 Task: Reply to email with the signature Daisy Wilson with the subject 'Service renewal' from softage.1@softage.net with the message 'I would like to request a change in the project timeline due to unforeseen circumstances.'
Action: Mouse moved to (1009, 260)
Screenshot: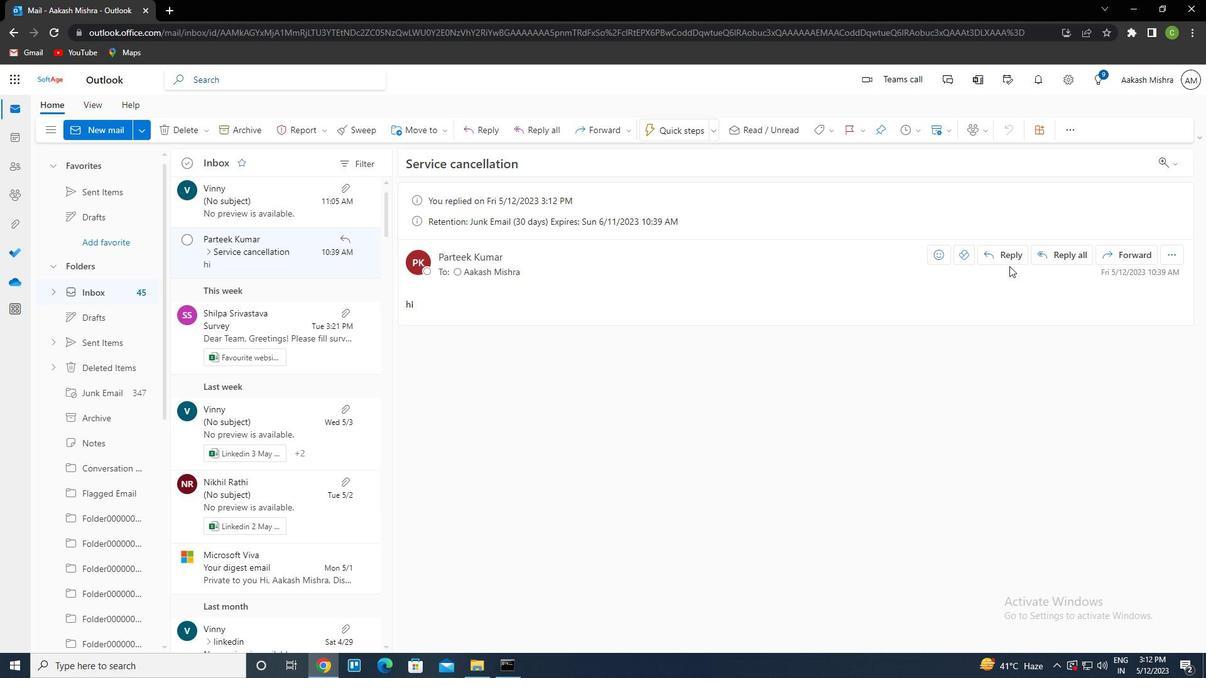 
Action: Mouse pressed left at (1009, 260)
Screenshot: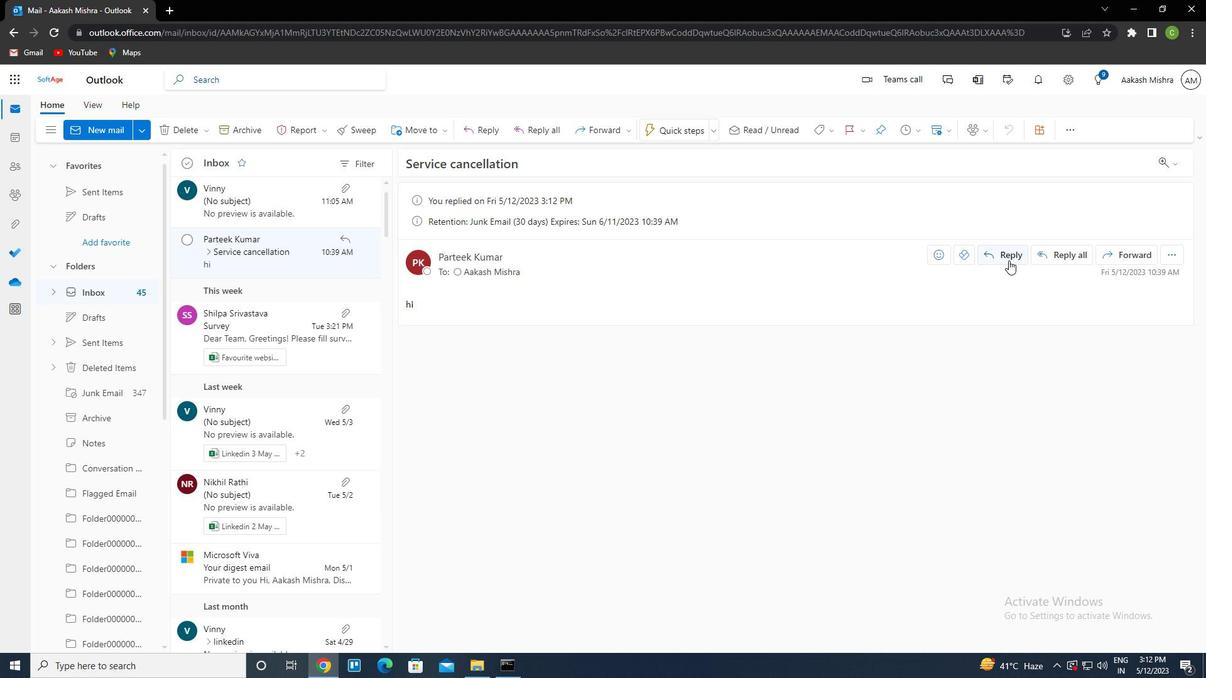 
Action: Mouse moved to (819, 130)
Screenshot: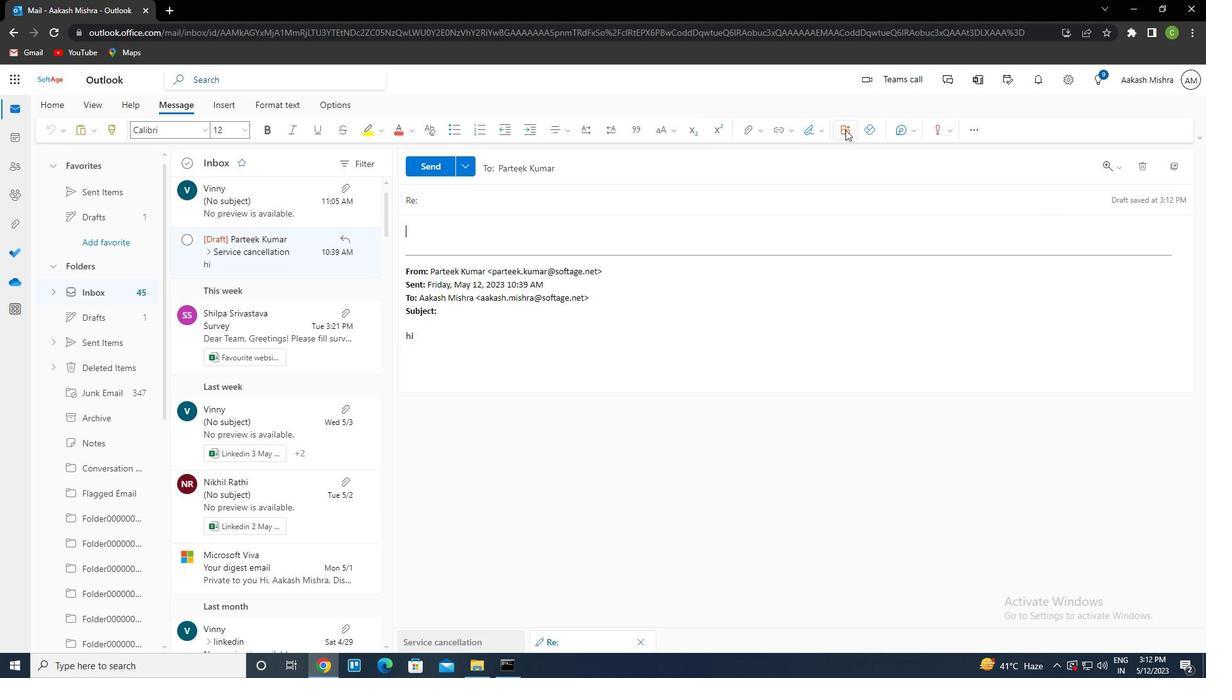 
Action: Mouse pressed left at (819, 130)
Screenshot: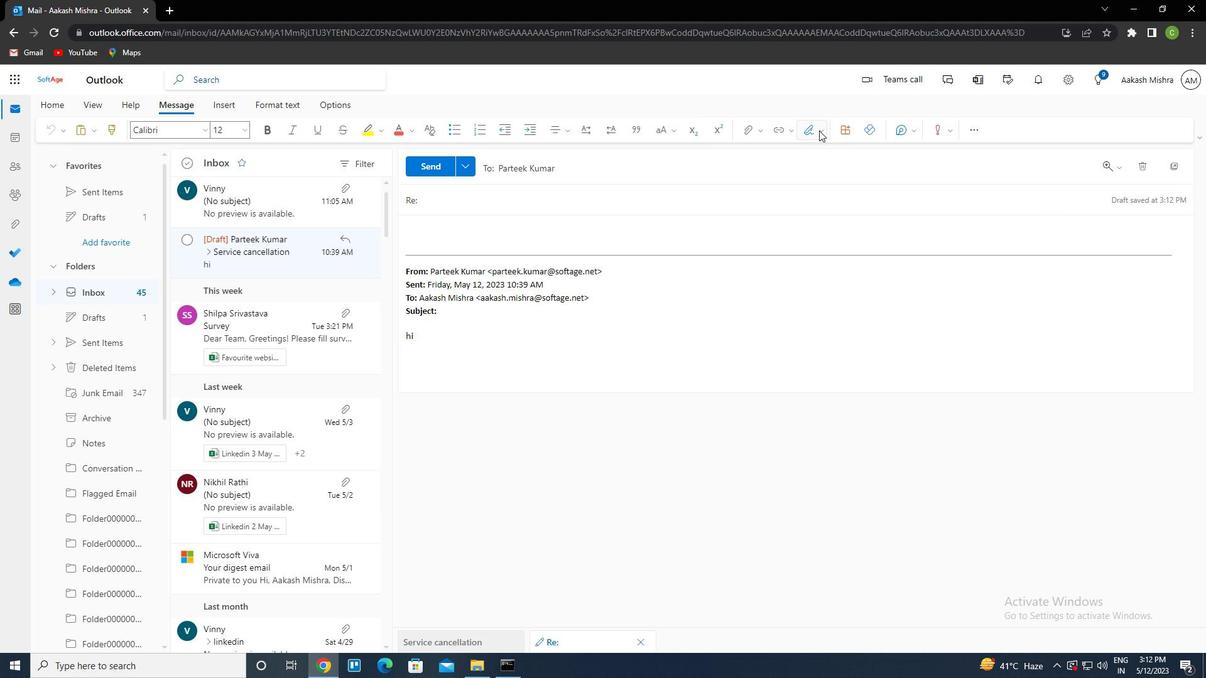 
Action: Mouse moved to (792, 184)
Screenshot: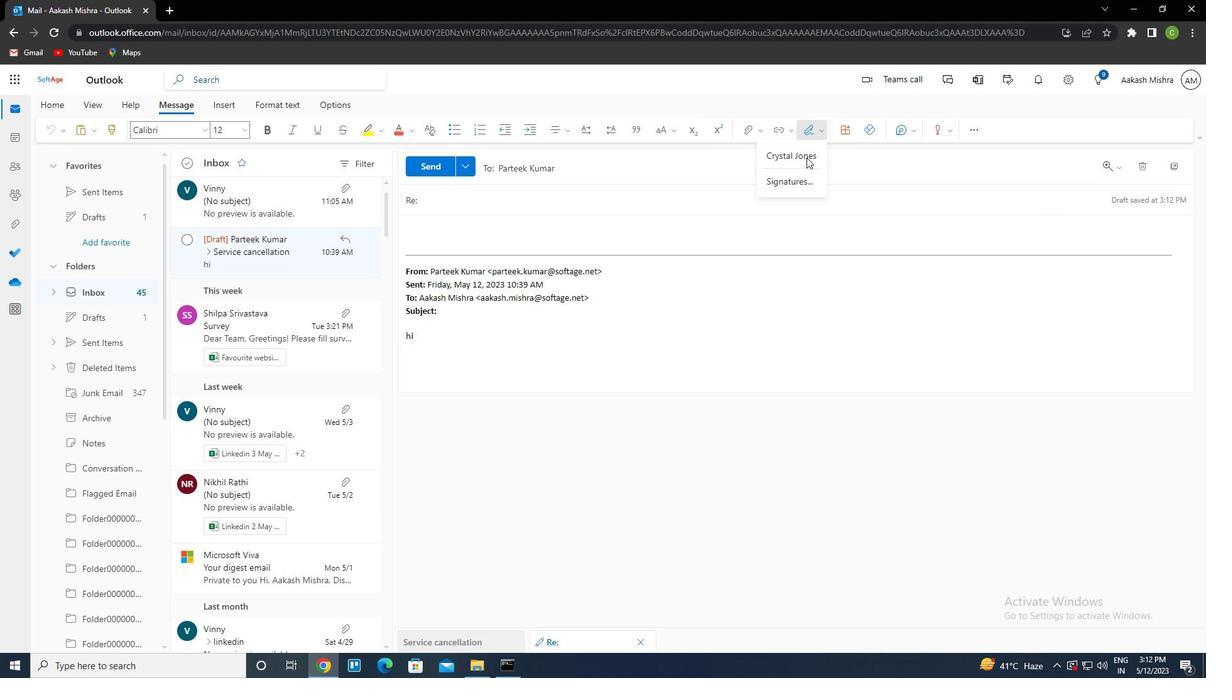 
Action: Mouse pressed left at (792, 184)
Screenshot: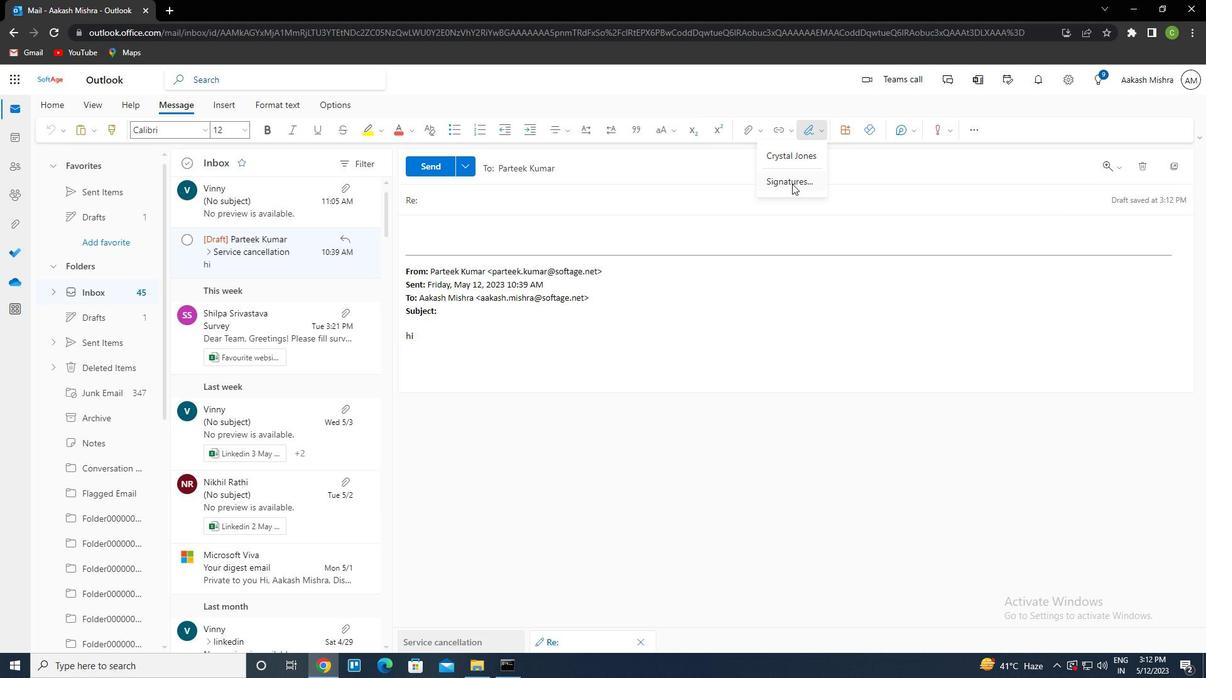 
Action: Mouse moved to (845, 228)
Screenshot: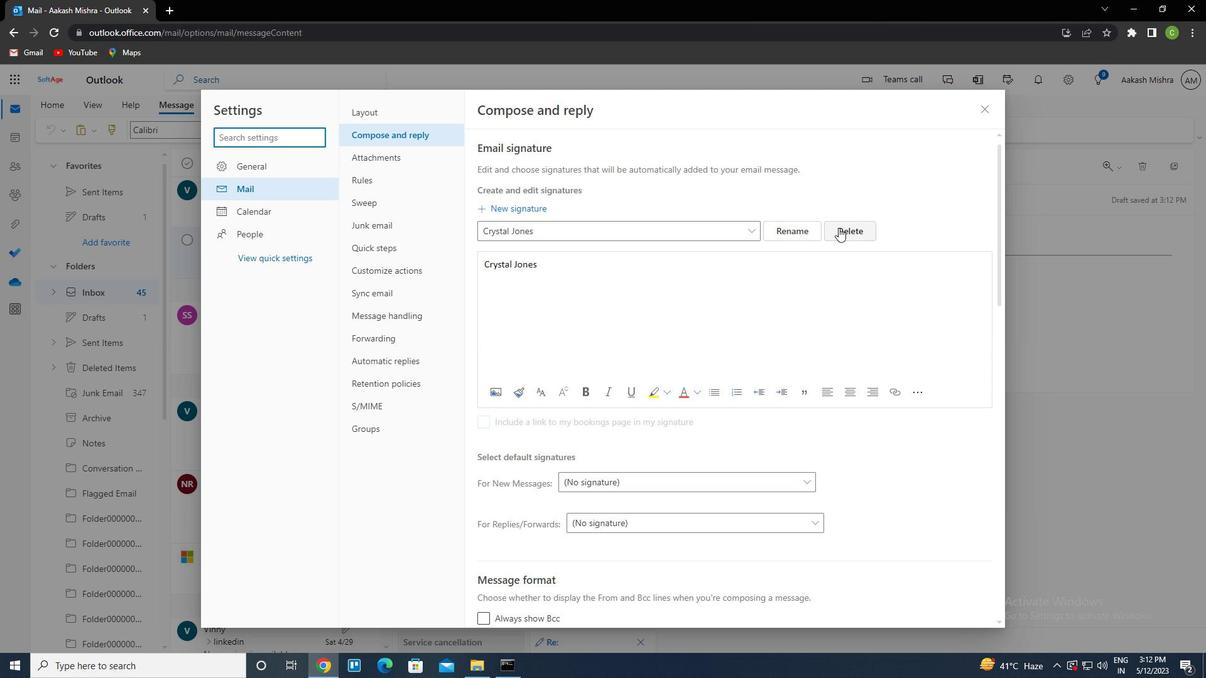 
Action: Mouse pressed left at (845, 228)
Screenshot: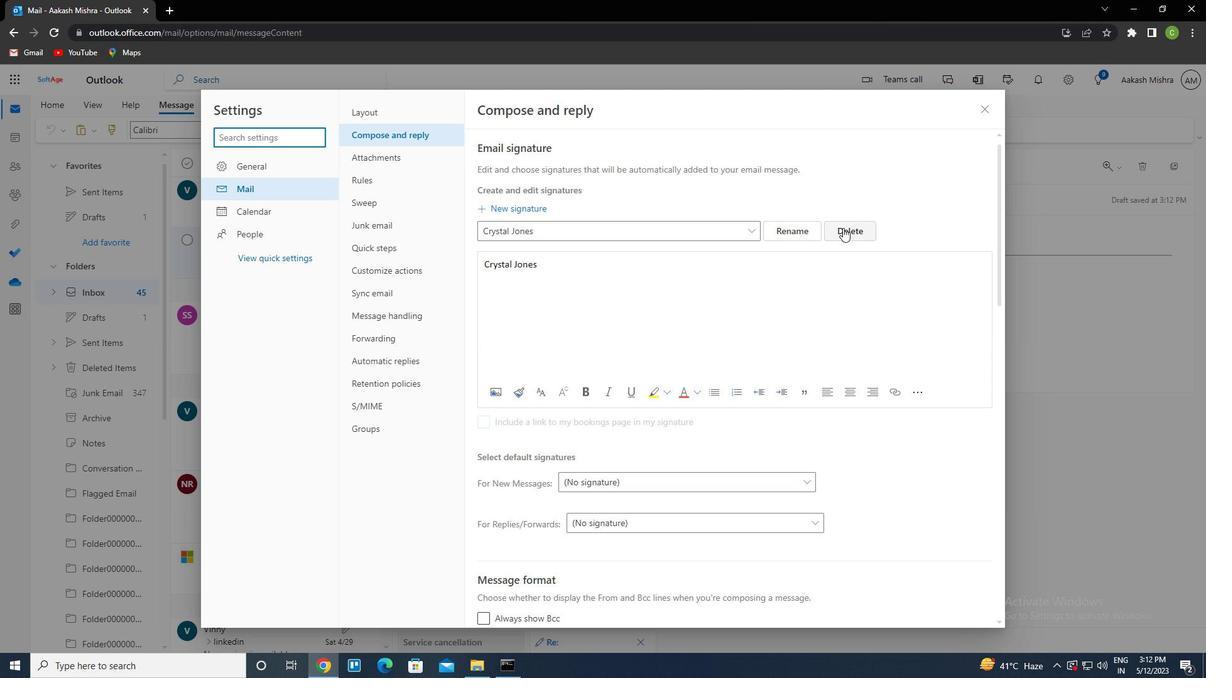 
Action: Mouse moved to (676, 227)
Screenshot: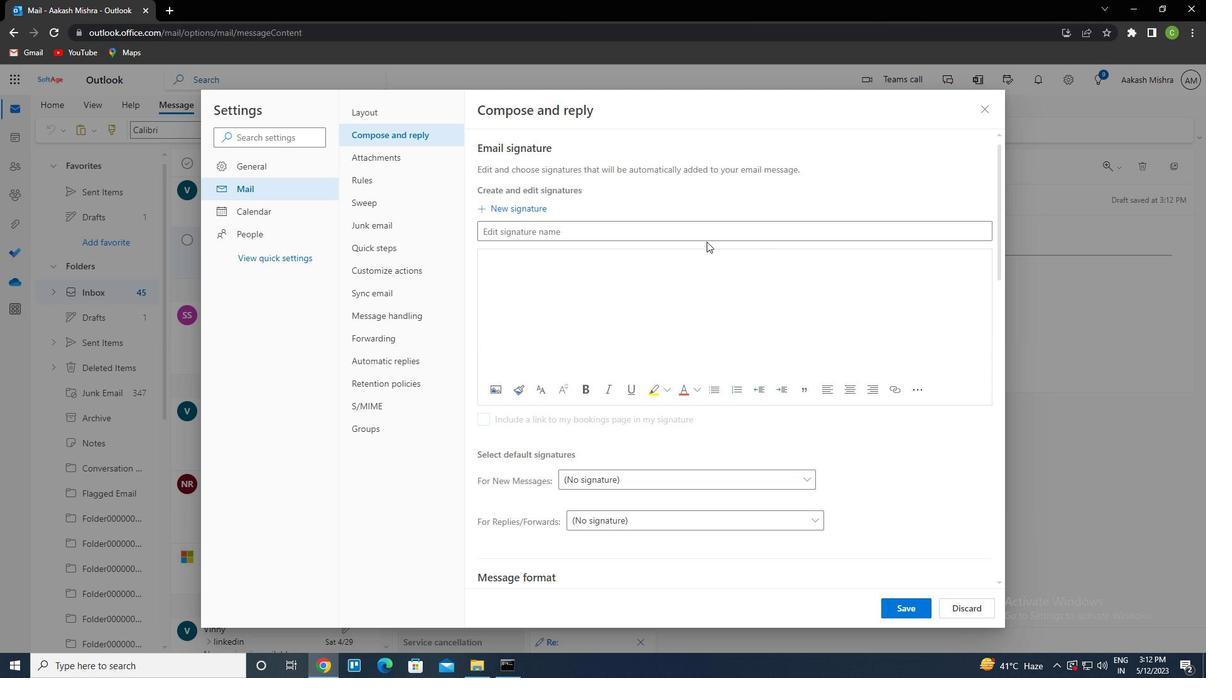 
Action: Mouse pressed left at (676, 227)
Screenshot: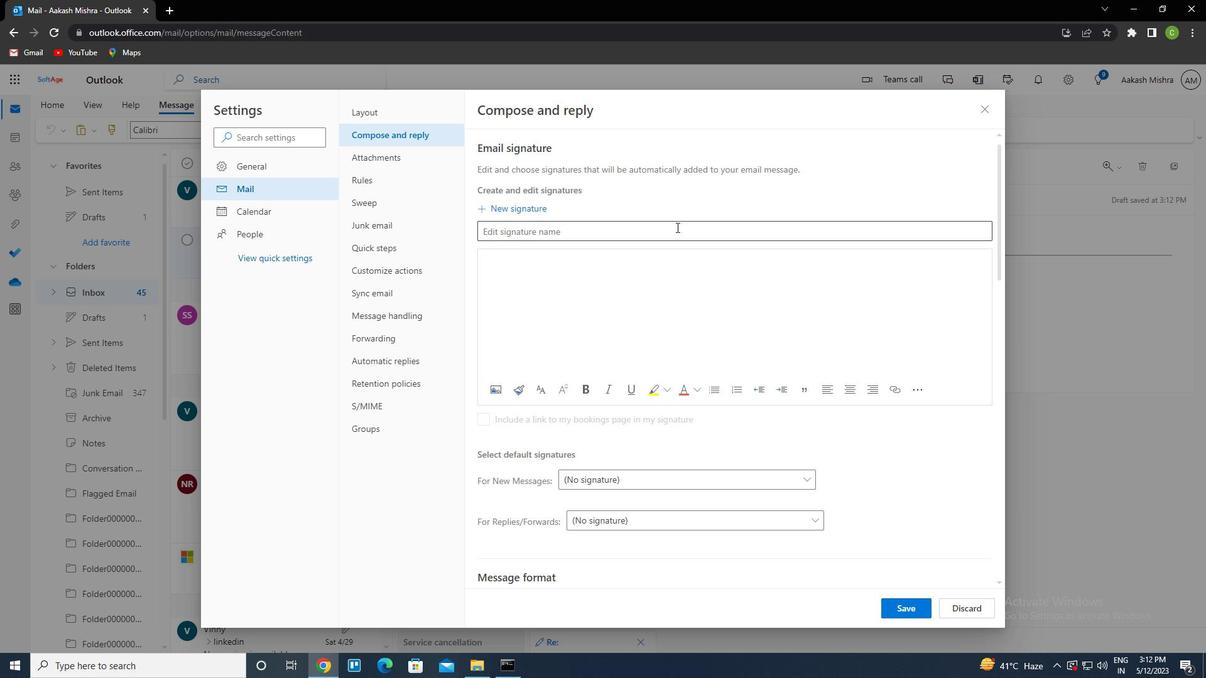 
Action: Key pressed <Key.caps_lock>d<Key.caps_lock>aisy<Key.space><Key.caps_lock>w<Key.caps_lock>ilson<Key.tab><Key.caps_lock>d<Key.caps_lock>aisy<Key.space><Key.caps_lock>w<Key.caps_lock>ilson
Screenshot: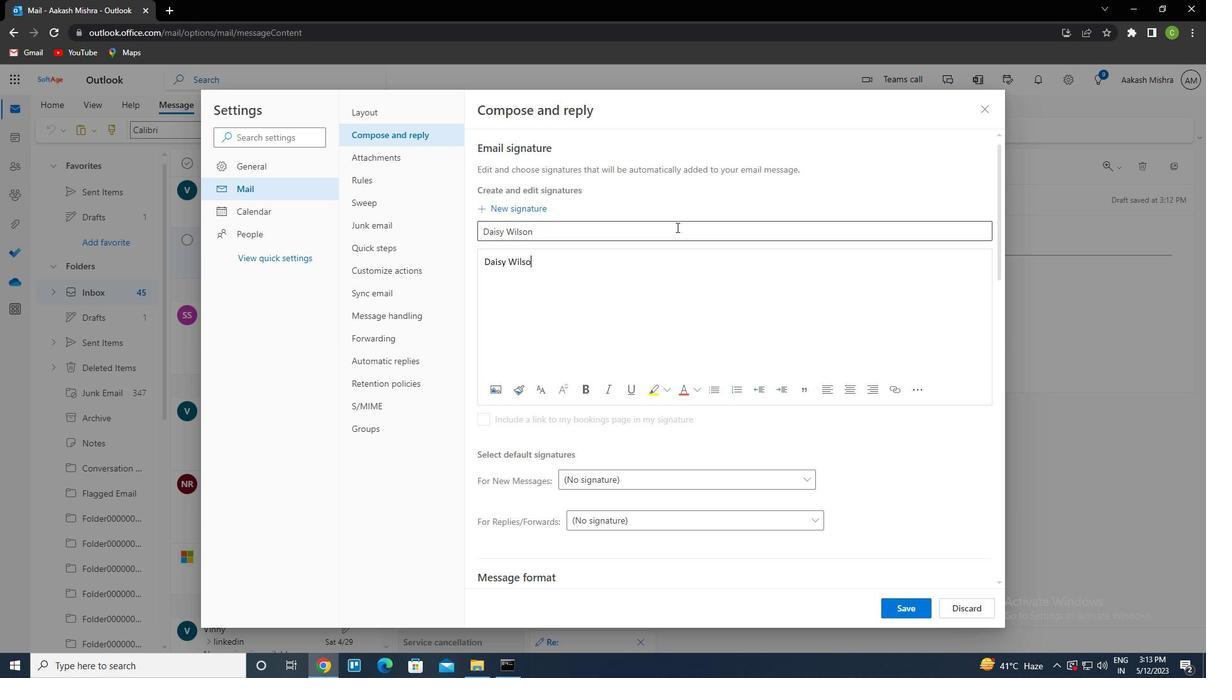 
Action: Mouse moved to (904, 606)
Screenshot: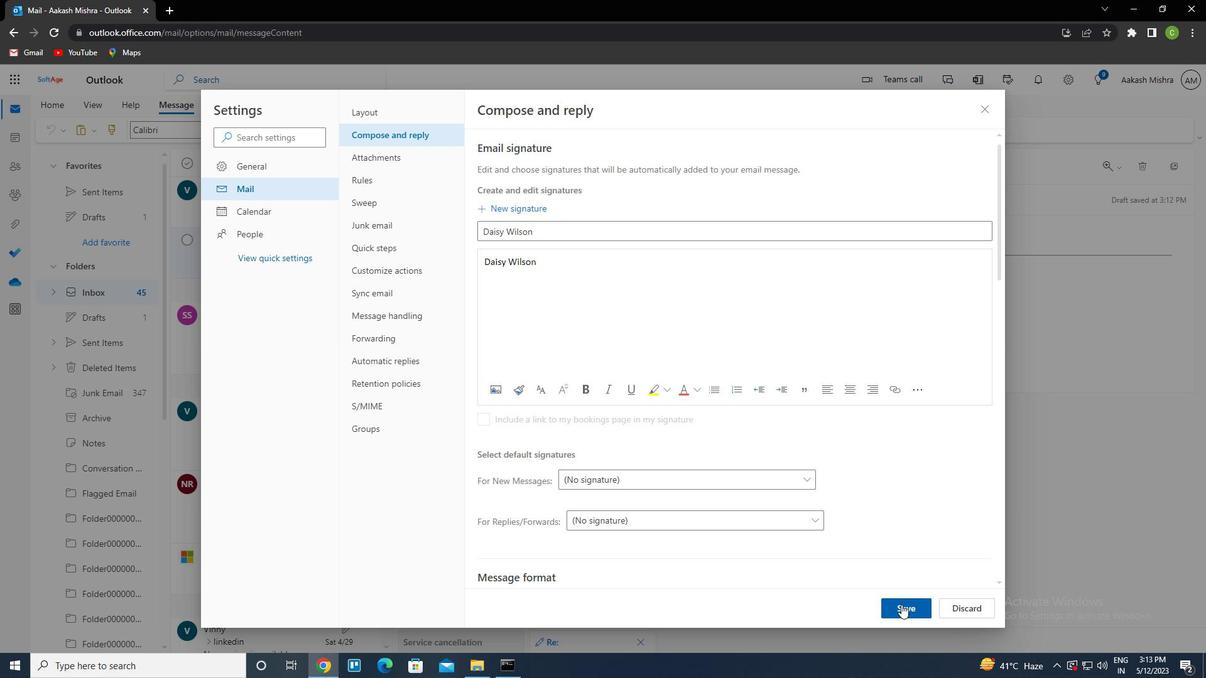 
Action: Mouse pressed left at (904, 606)
Screenshot: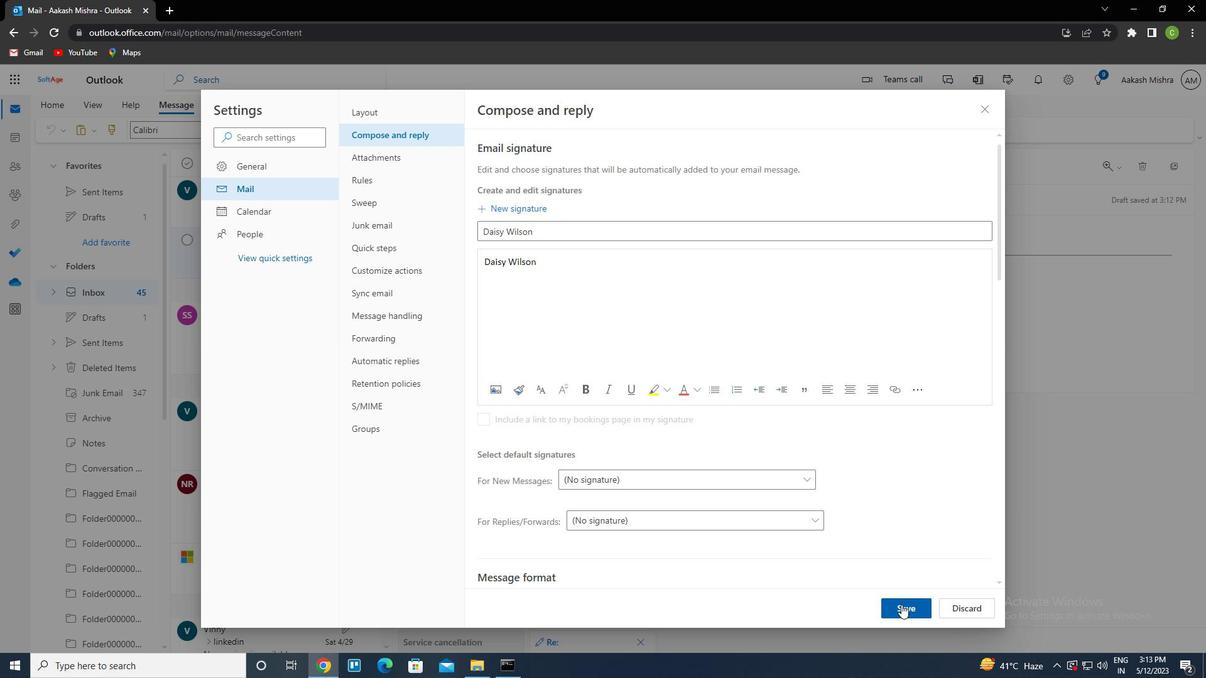 
Action: Mouse moved to (987, 113)
Screenshot: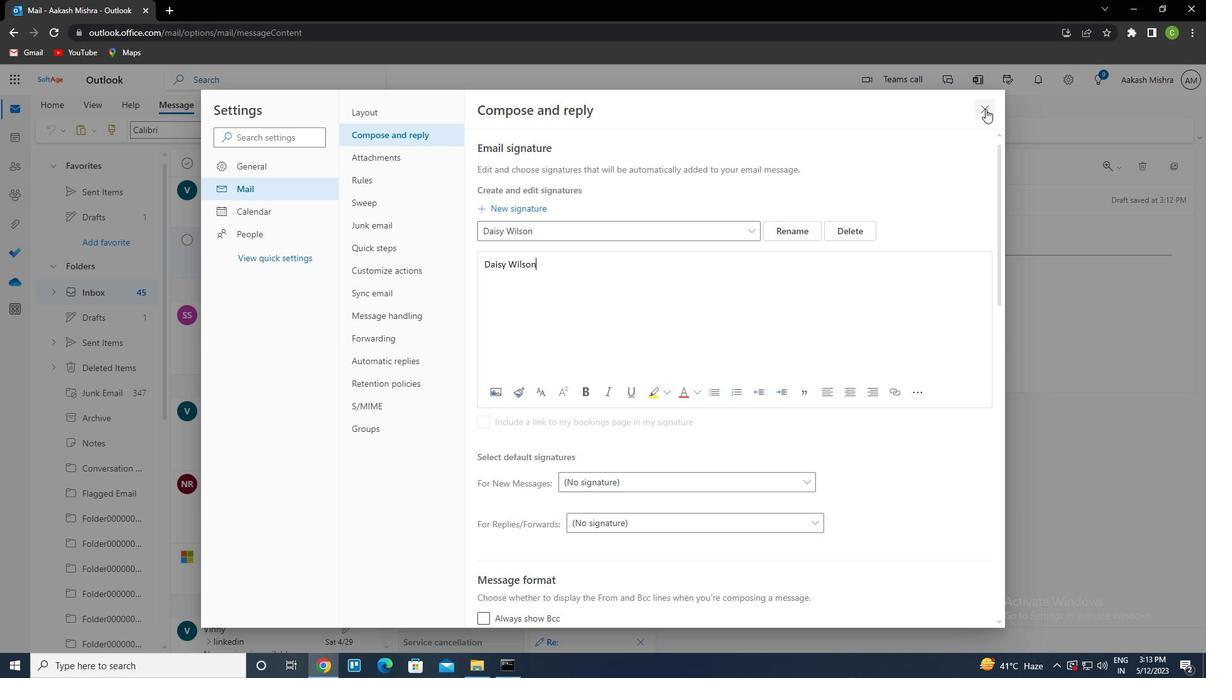 
Action: Mouse pressed left at (987, 113)
Screenshot: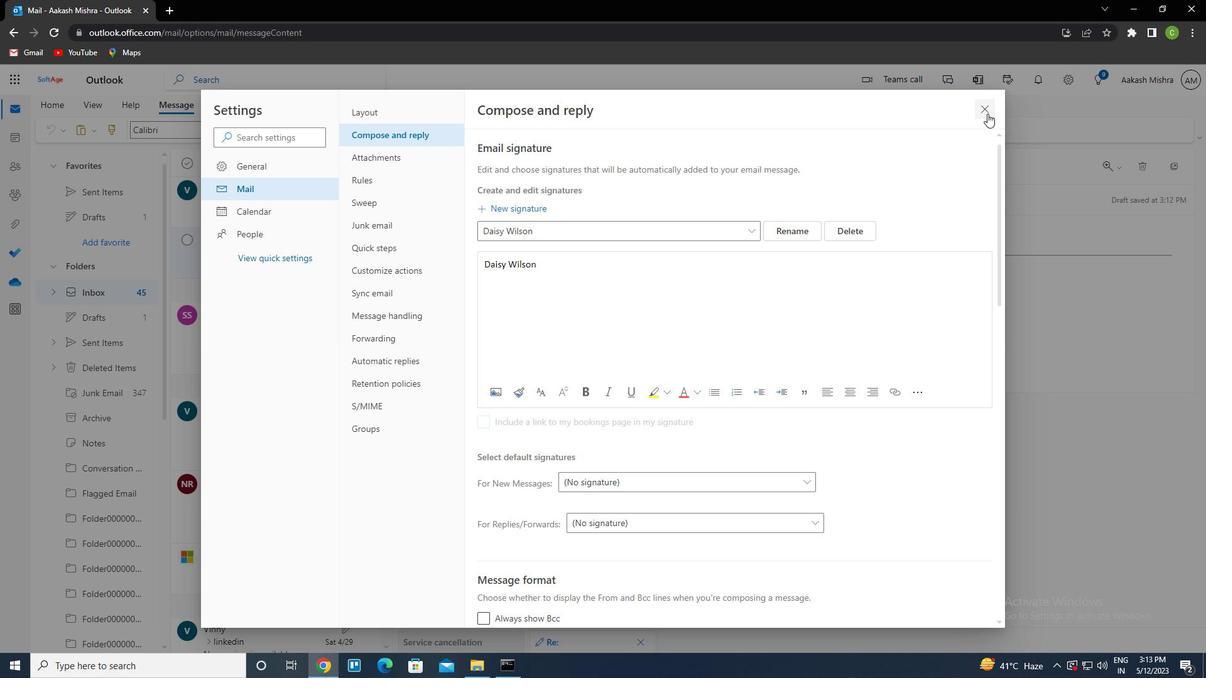 
Action: Mouse moved to (821, 131)
Screenshot: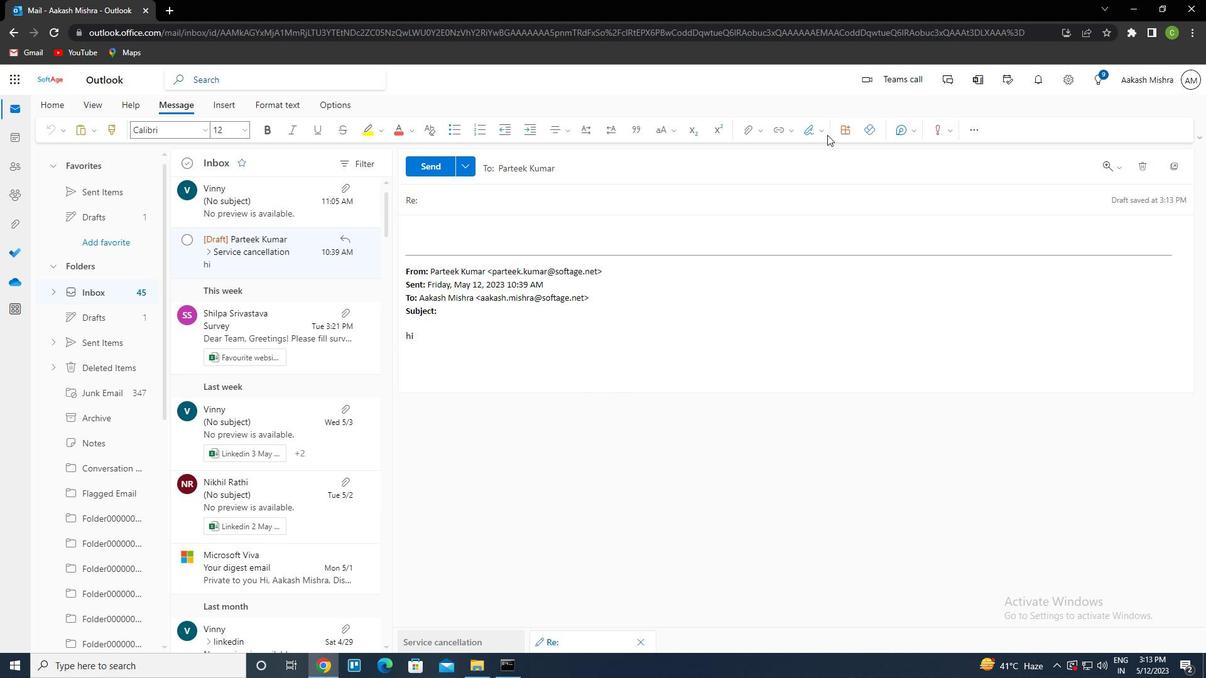 
Action: Mouse pressed left at (821, 131)
Screenshot: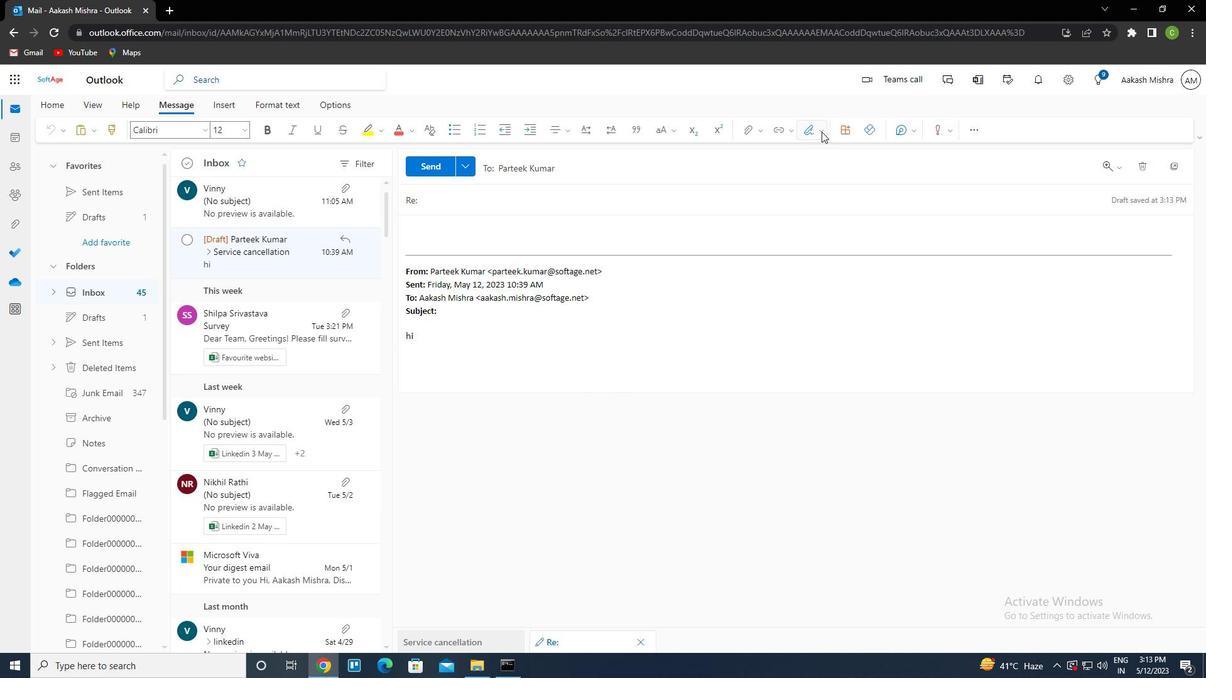 
Action: Mouse moved to (786, 159)
Screenshot: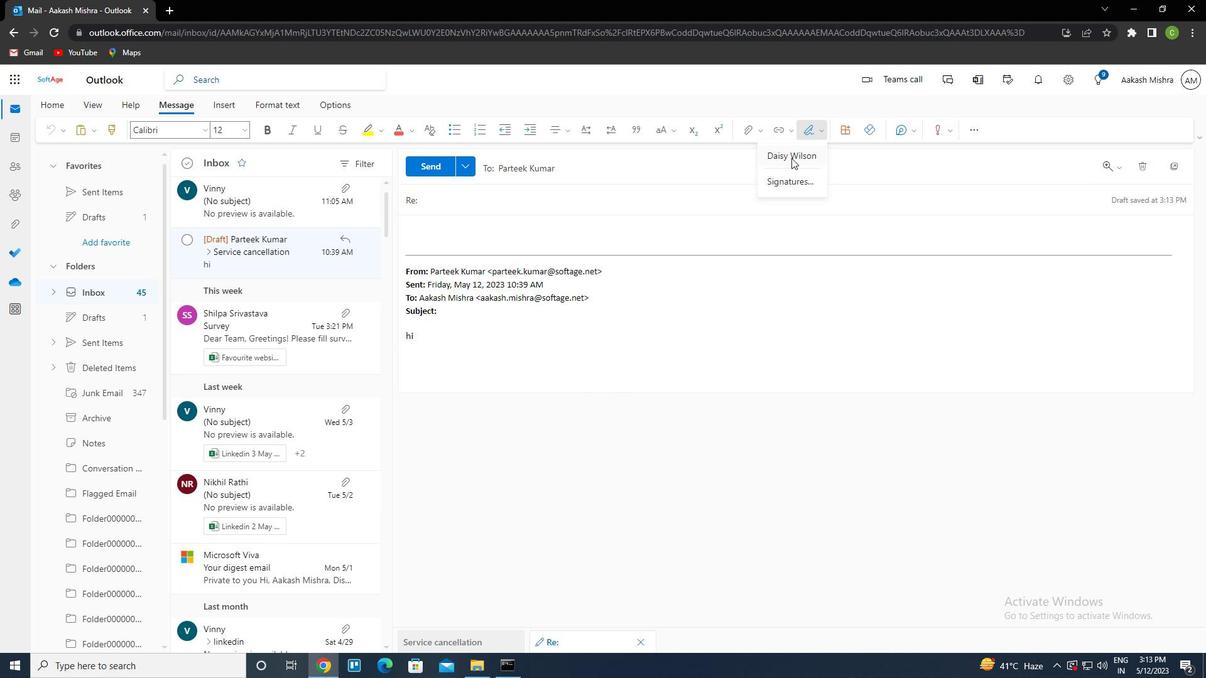 
Action: Mouse pressed left at (786, 159)
Screenshot: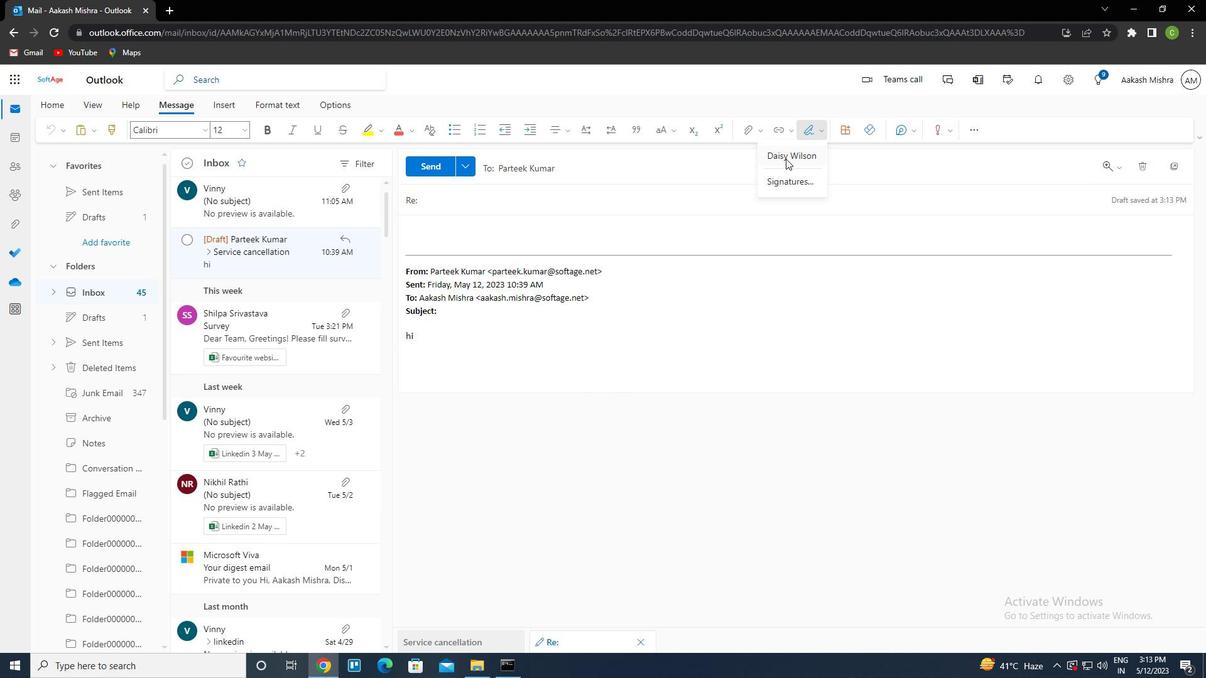 
Action: Mouse moved to (473, 198)
Screenshot: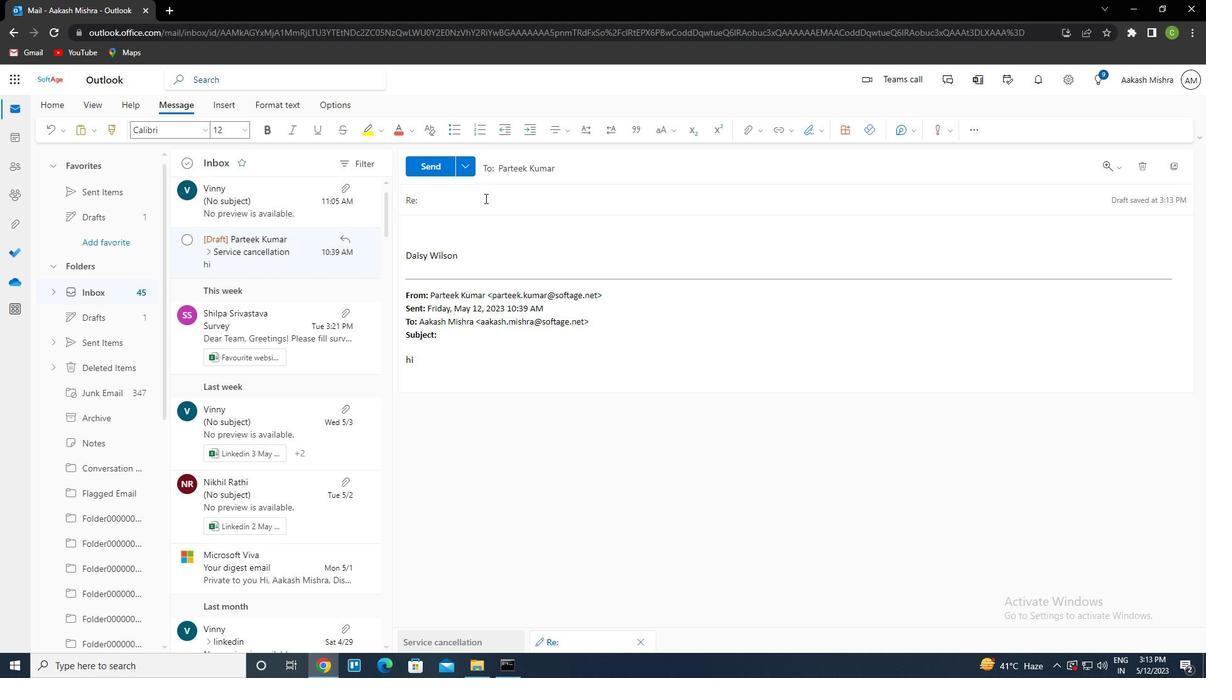 
Action: Mouse pressed left at (473, 198)
Screenshot: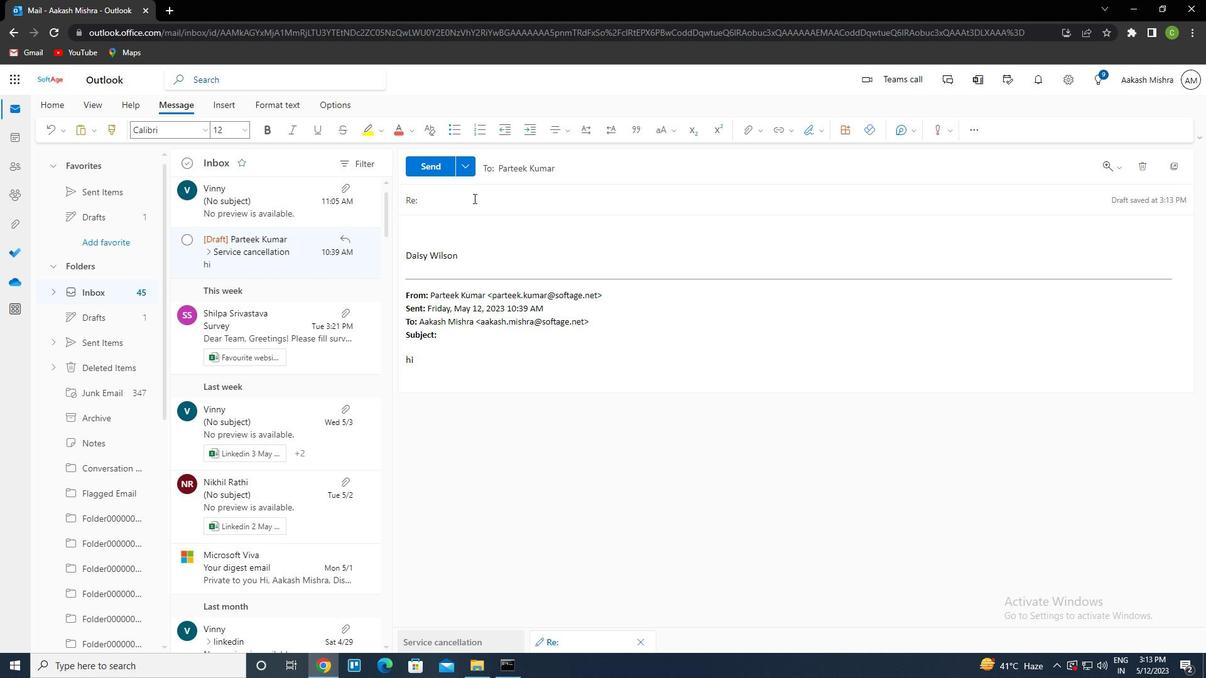 
Action: Key pressed <Key.caps_lock>s<Key.caps_lock>ervice<Key.space>renewal<Key.tab><Key.caps_lock>i<Key.caps_lock><Key.space>would<Key.space>like<Key.space>to<Key.space>request<Key.space>a<Key.space>chanve<Key.backspace><Key.backspace>ge<Key.space>in<Key.space>tyh<Key.backspace><Key.backspace>he<Key.space>project<Key.space>timeline<Key.space>due<Key.space>to<Key.space>unforeseen<Key.space>circumstances
Screenshot: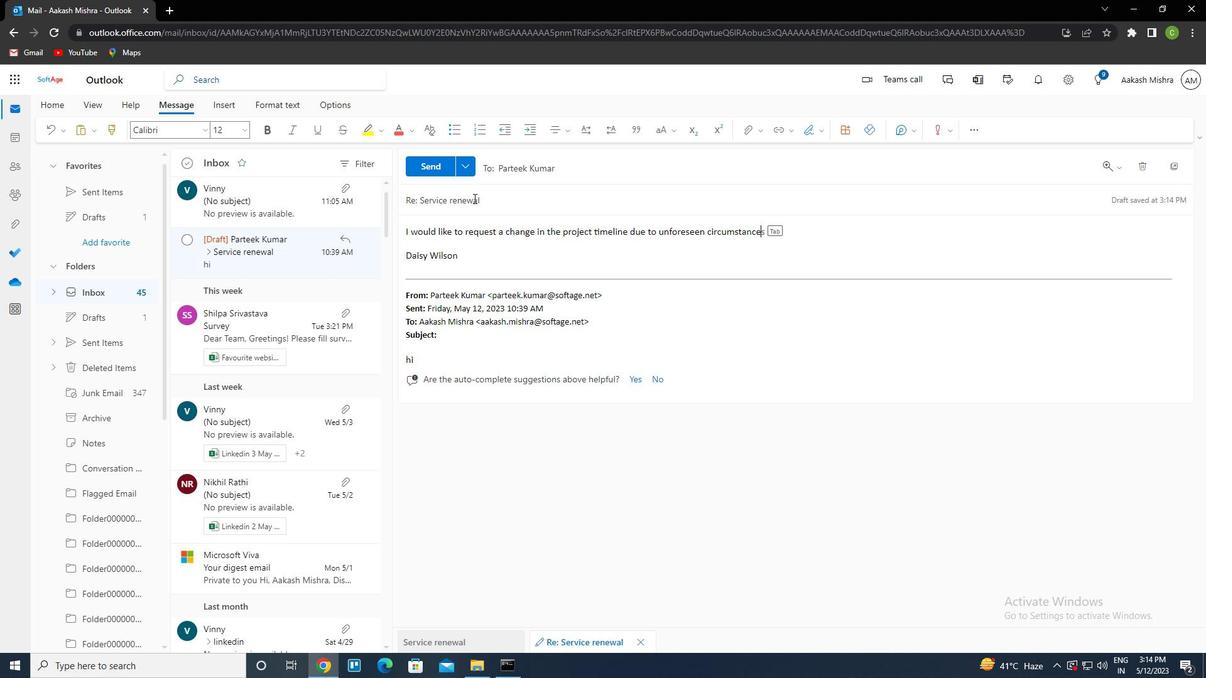 
Action: Mouse moved to (425, 174)
Screenshot: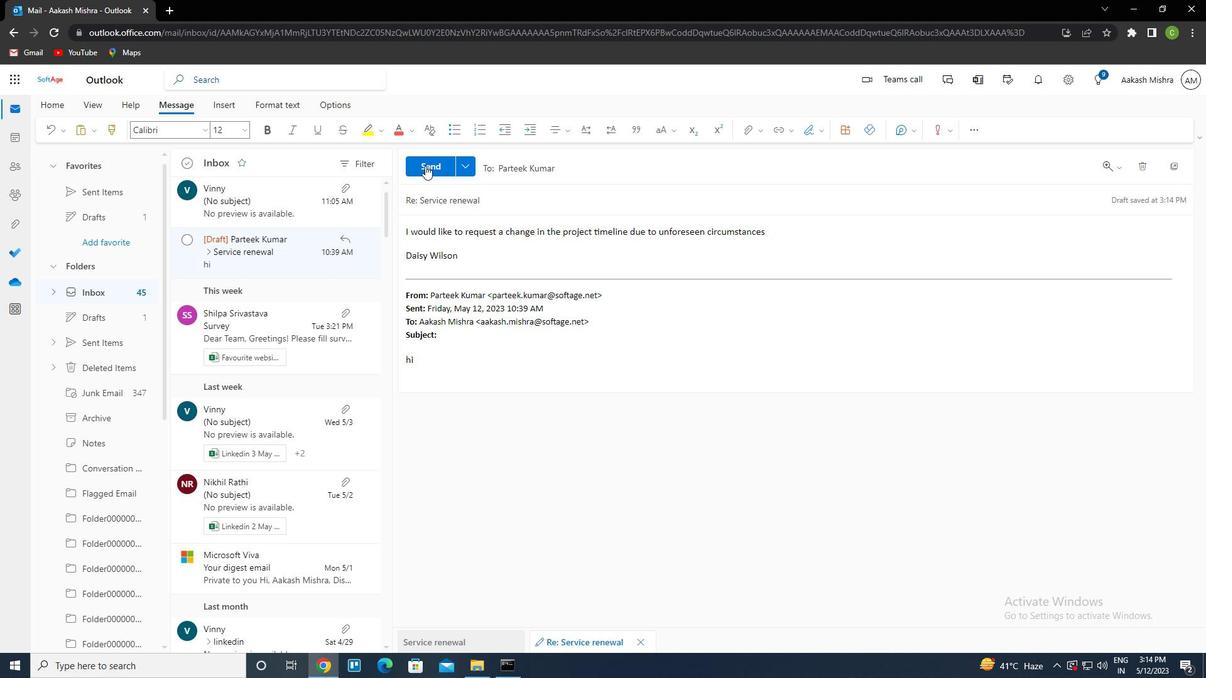 
Action: Mouse pressed left at (425, 174)
Screenshot: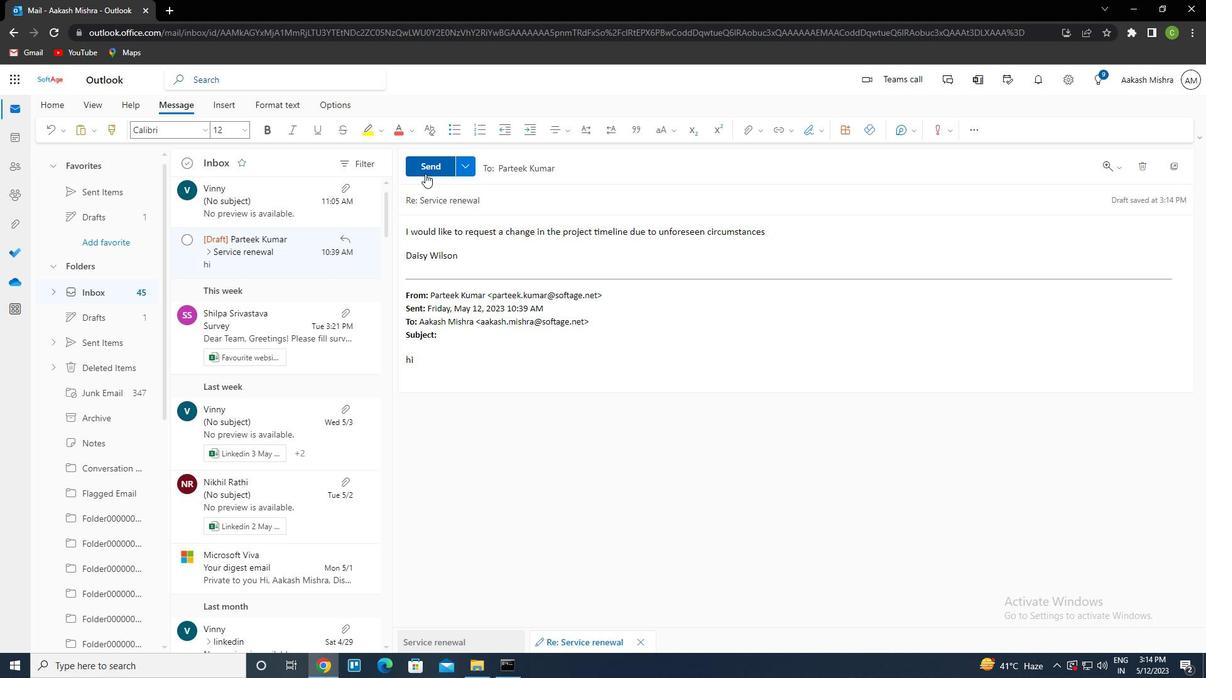 
Action: Mouse moved to (575, 442)
Screenshot: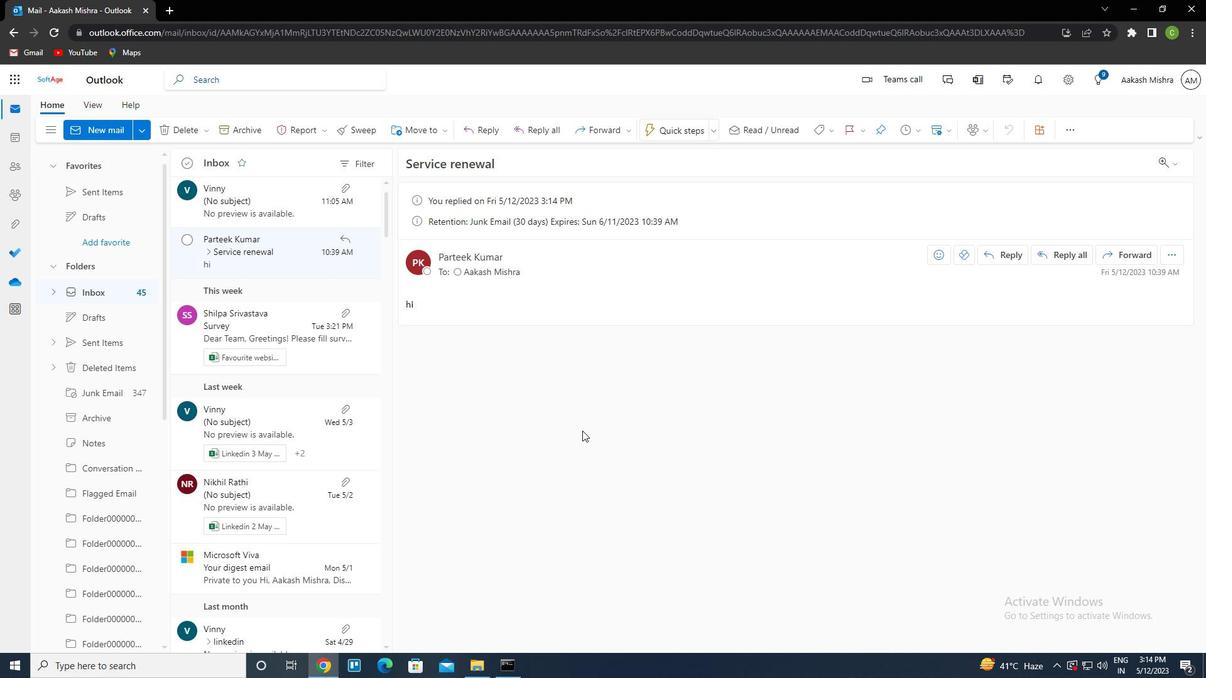 
